 Task: Edit Costume Designer By SAAC in Adrenaline Trailer
Action: Mouse pressed left at (170, 65)
Screenshot: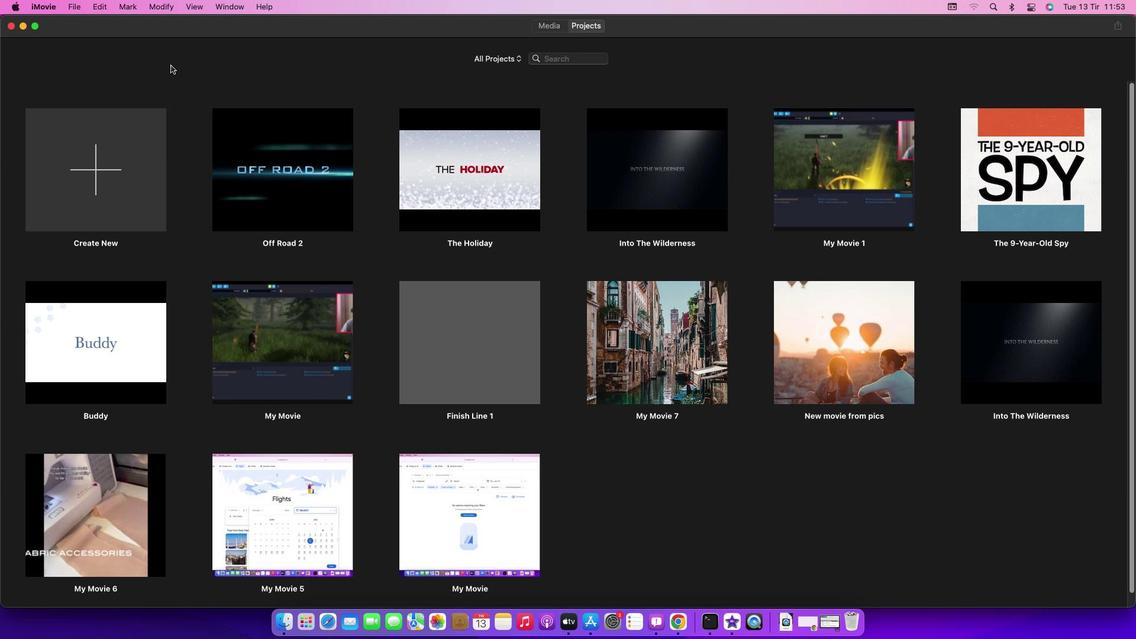 
Action: Mouse moved to (76, 6)
Screenshot: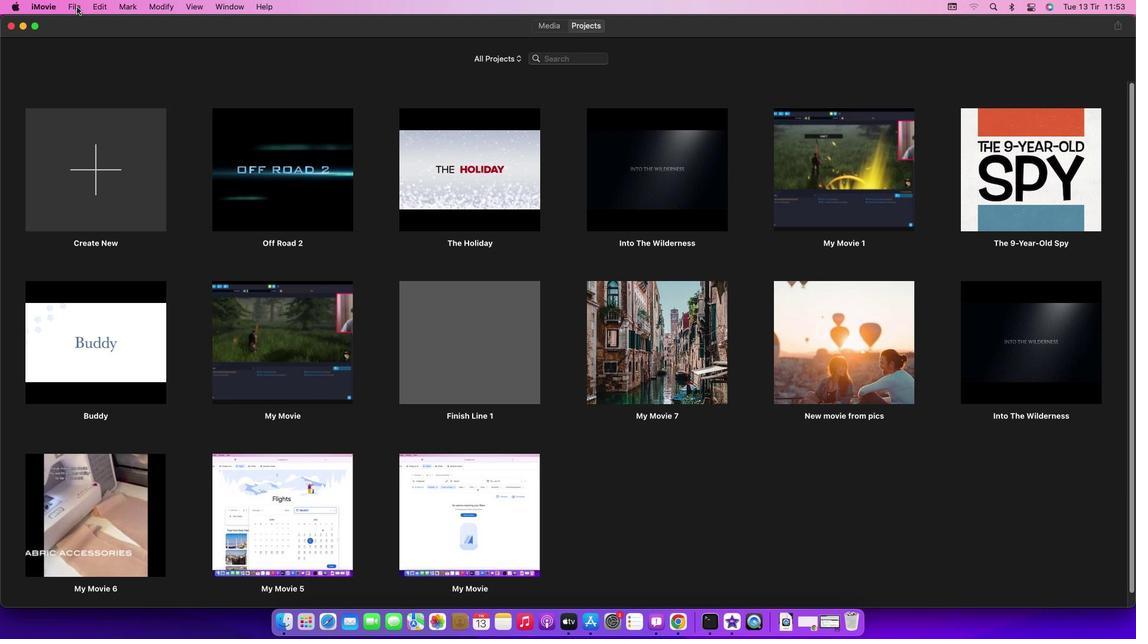 
Action: Mouse pressed left at (76, 6)
Screenshot: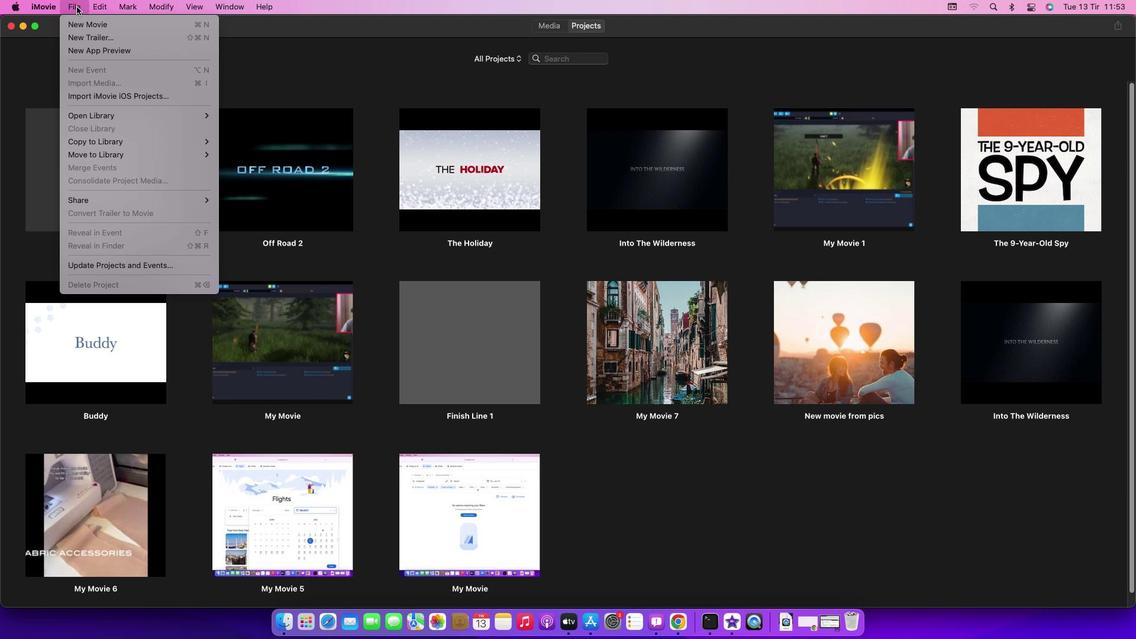 
Action: Mouse moved to (86, 40)
Screenshot: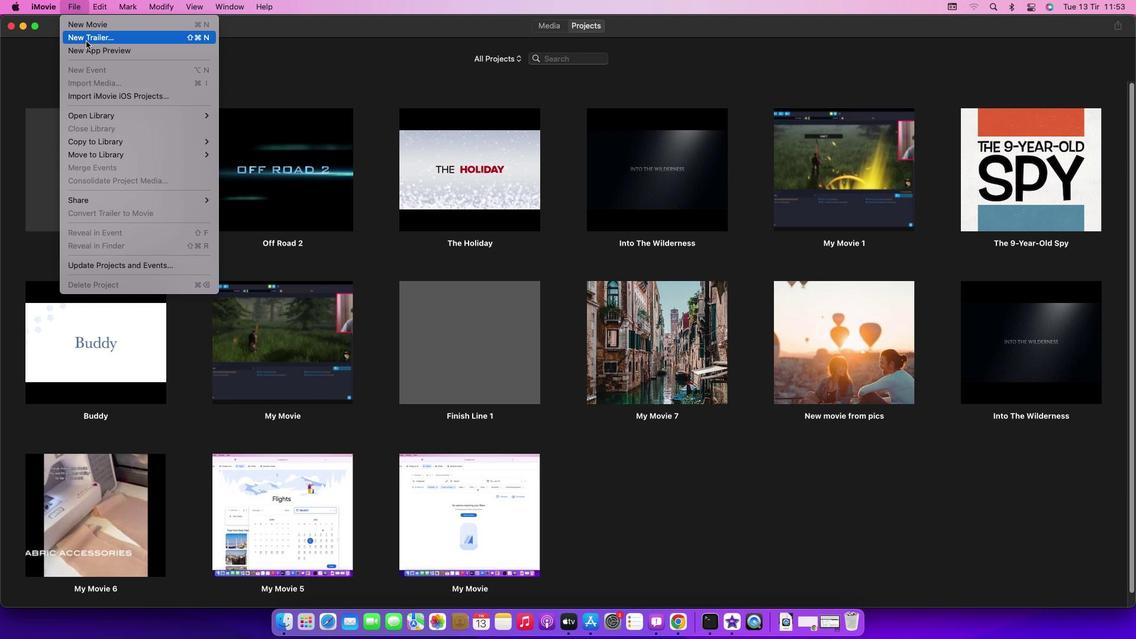 
Action: Mouse pressed left at (86, 40)
Screenshot: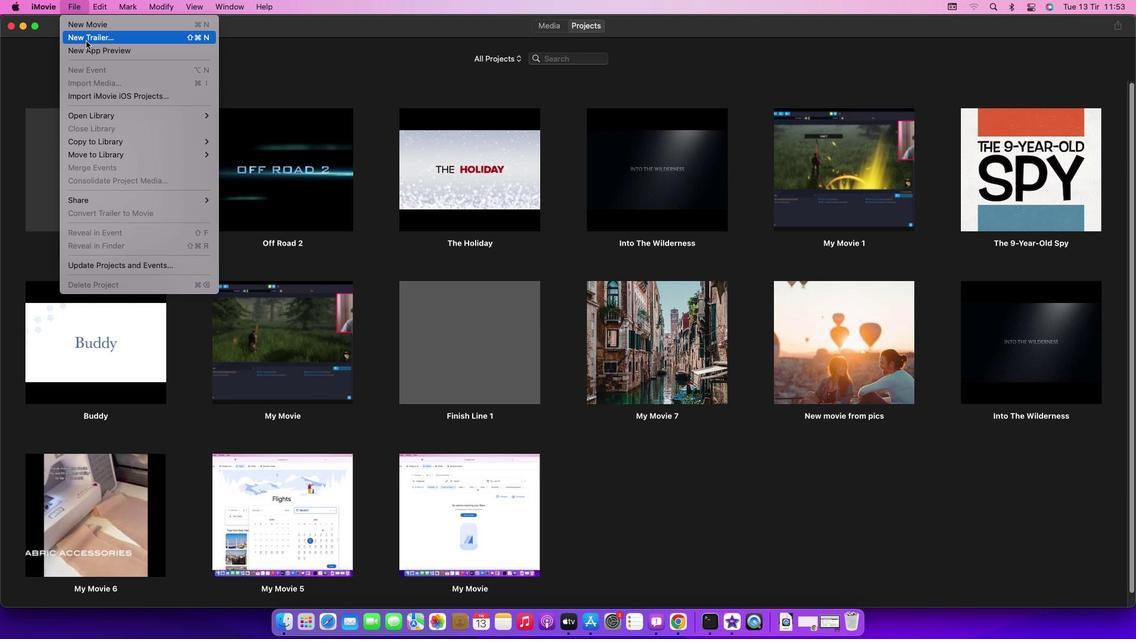 
Action: Mouse moved to (663, 335)
Screenshot: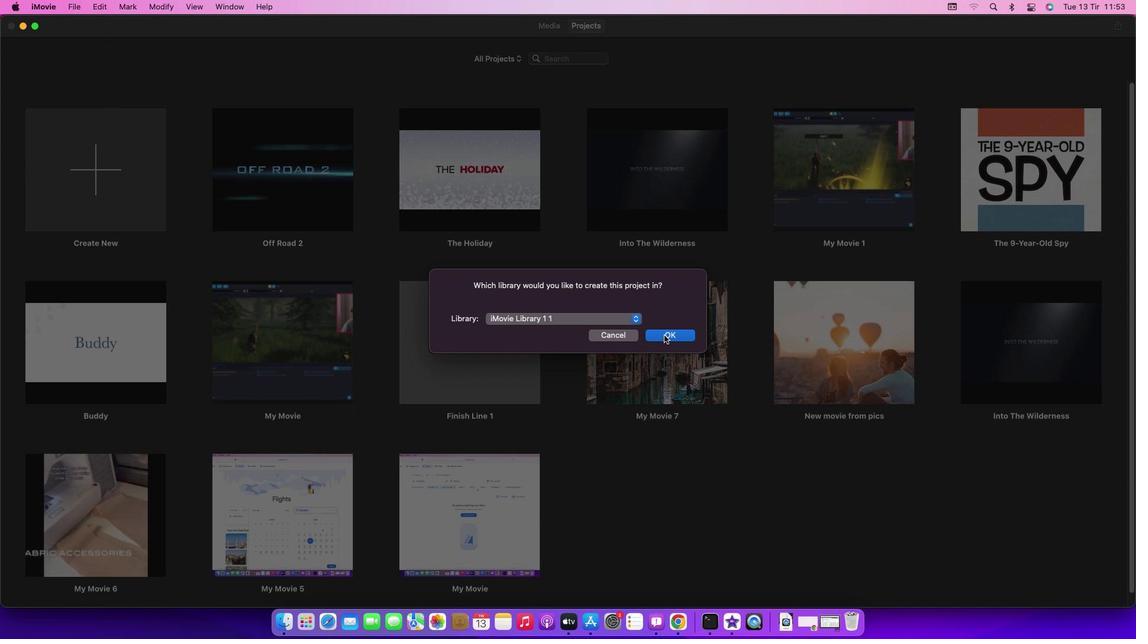 
Action: Mouse pressed left at (663, 335)
Screenshot: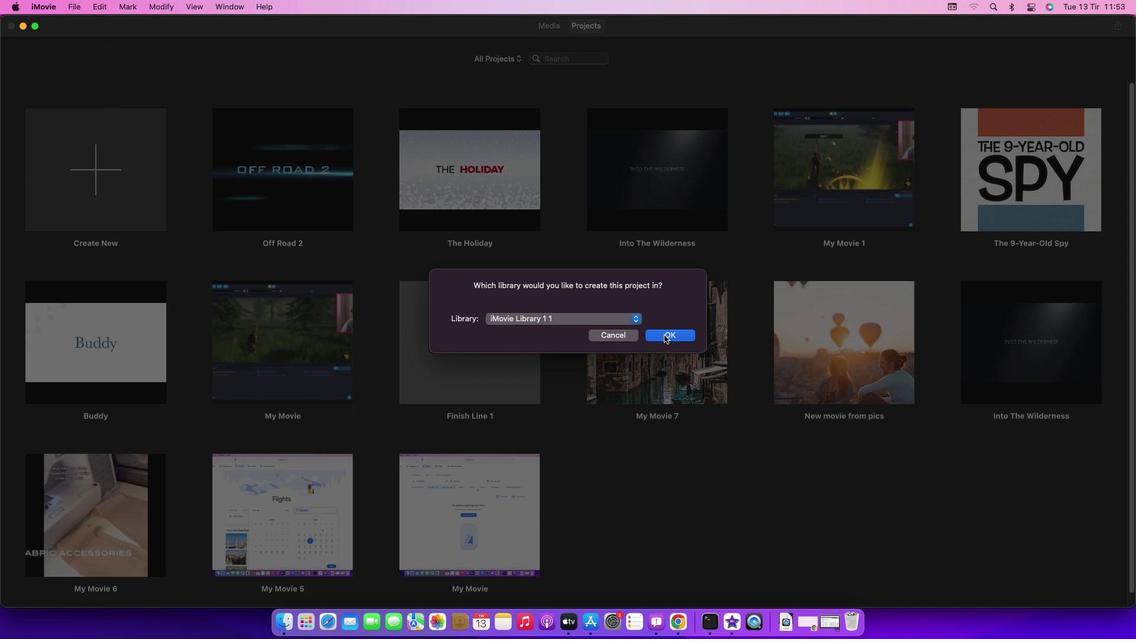 
Action: Mouse moved to (513, 221)
Screenshot: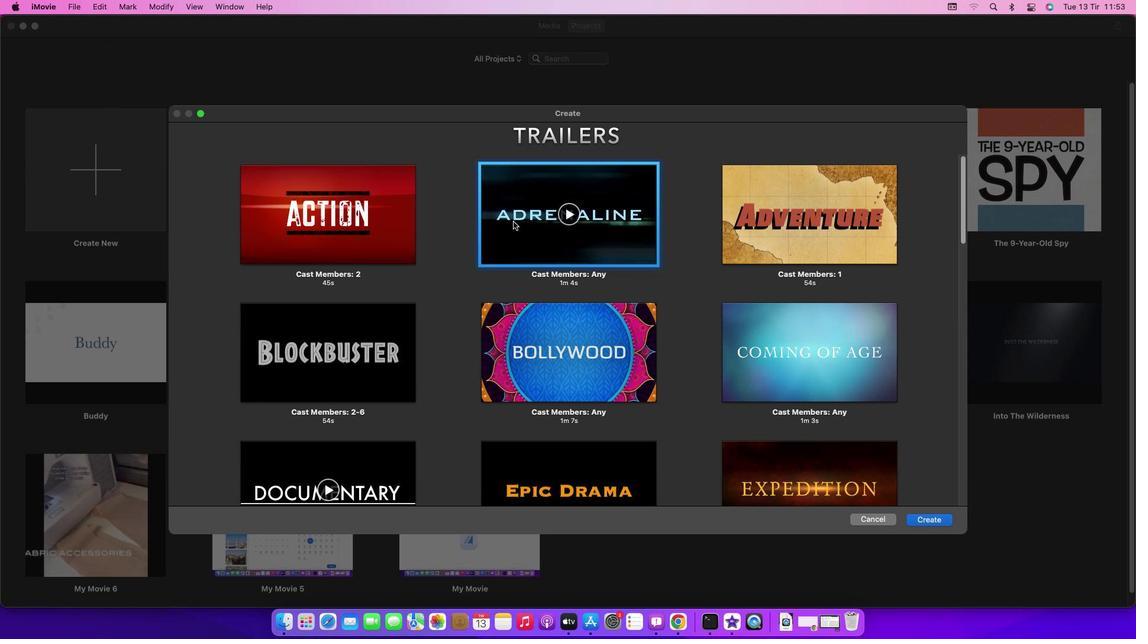 
Action: Mouse pressed left at (513, 221)
Screenshot: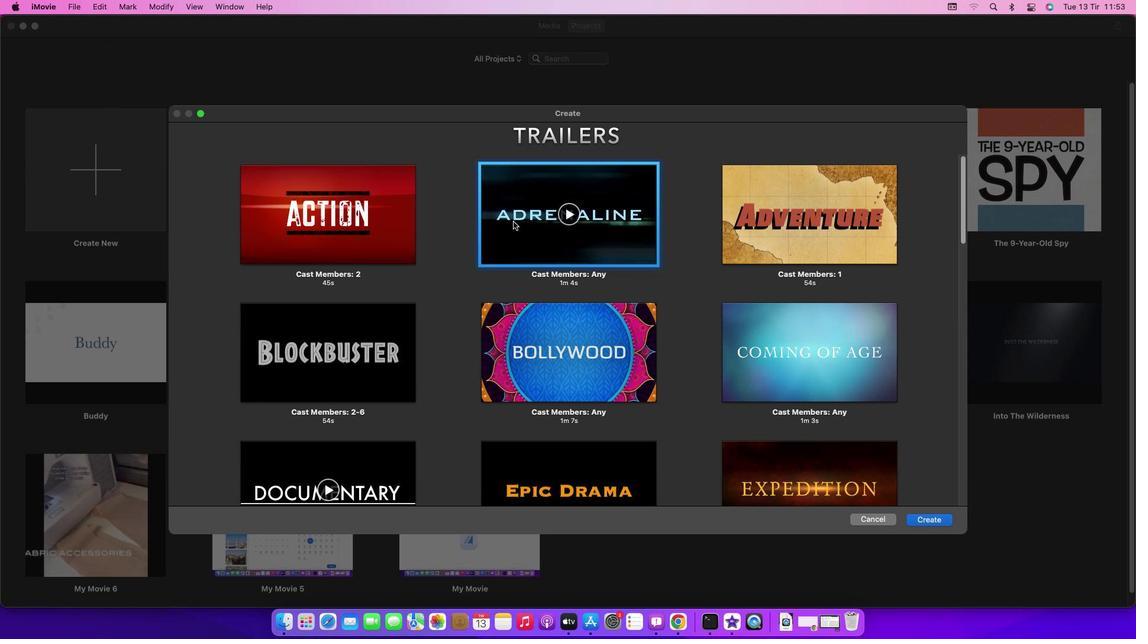 
Action: Mouse moved to (927, 523)
Screenshot: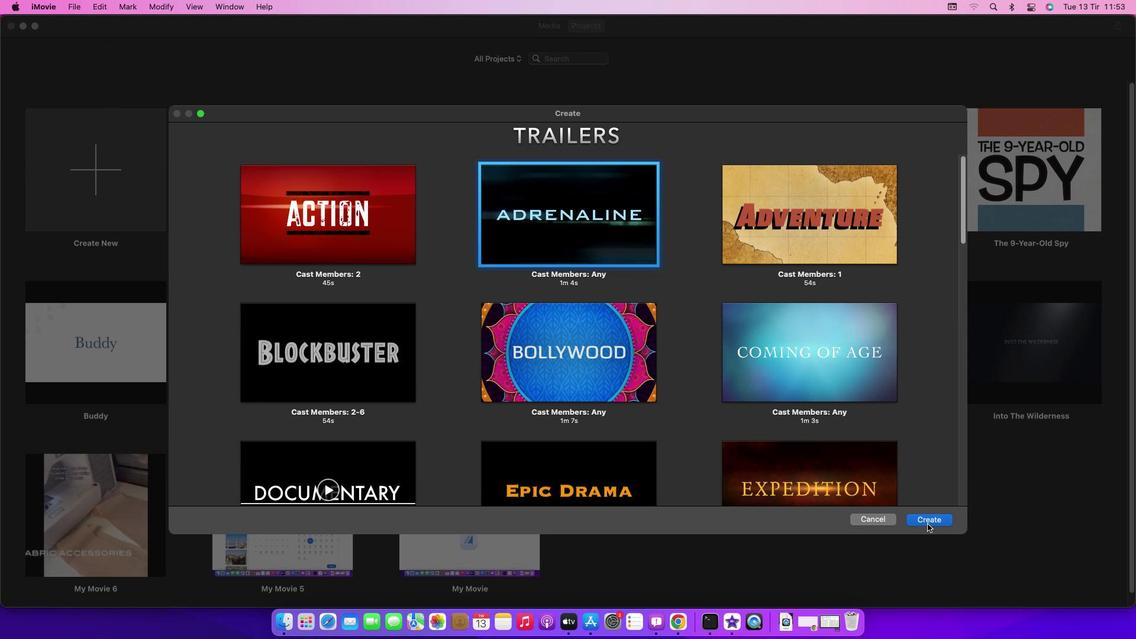 
Action: Mouse pressed left at (927, 523)
Screenshot: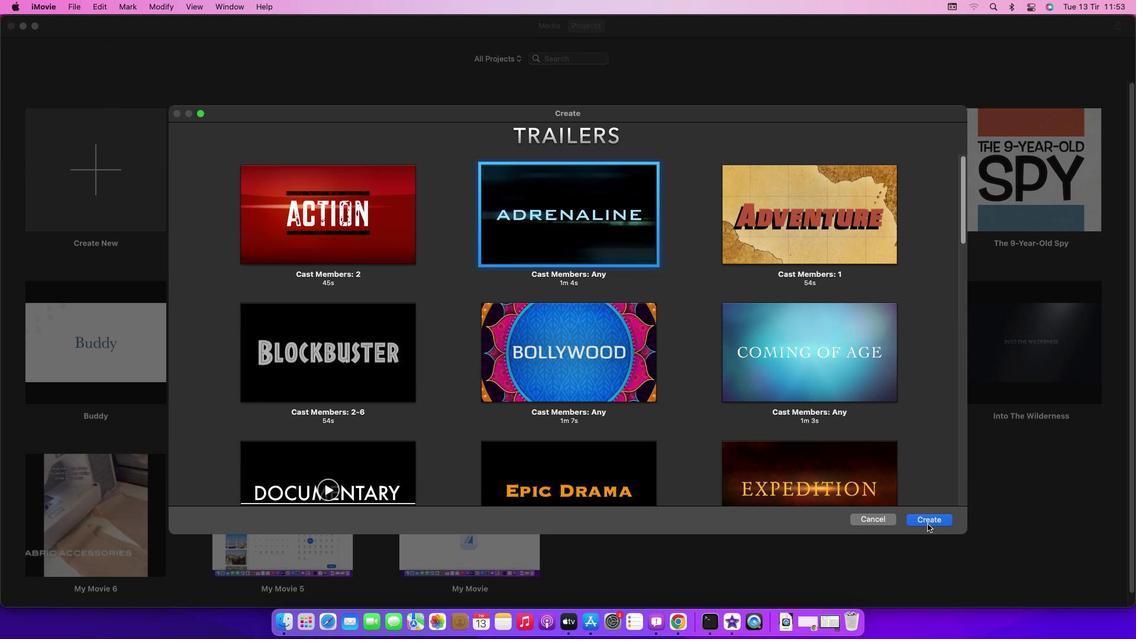 
Action: Mouse moved to (305, 527)
Screenshot: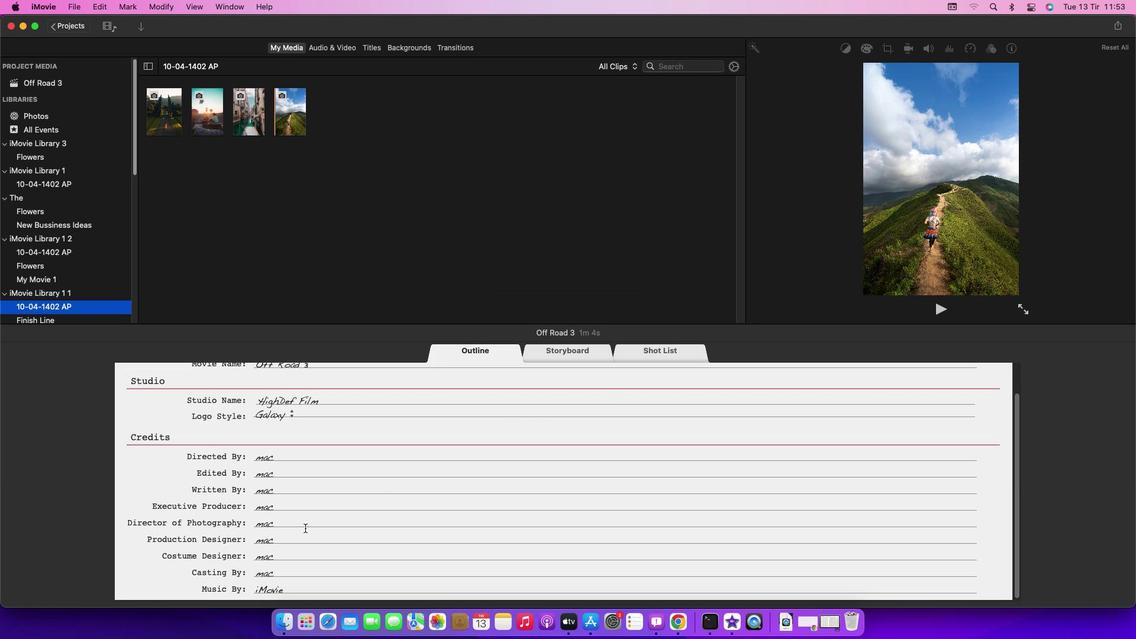 
Action: Mouse scrolled (305, 527) with delta (0, 0)
Screenshot: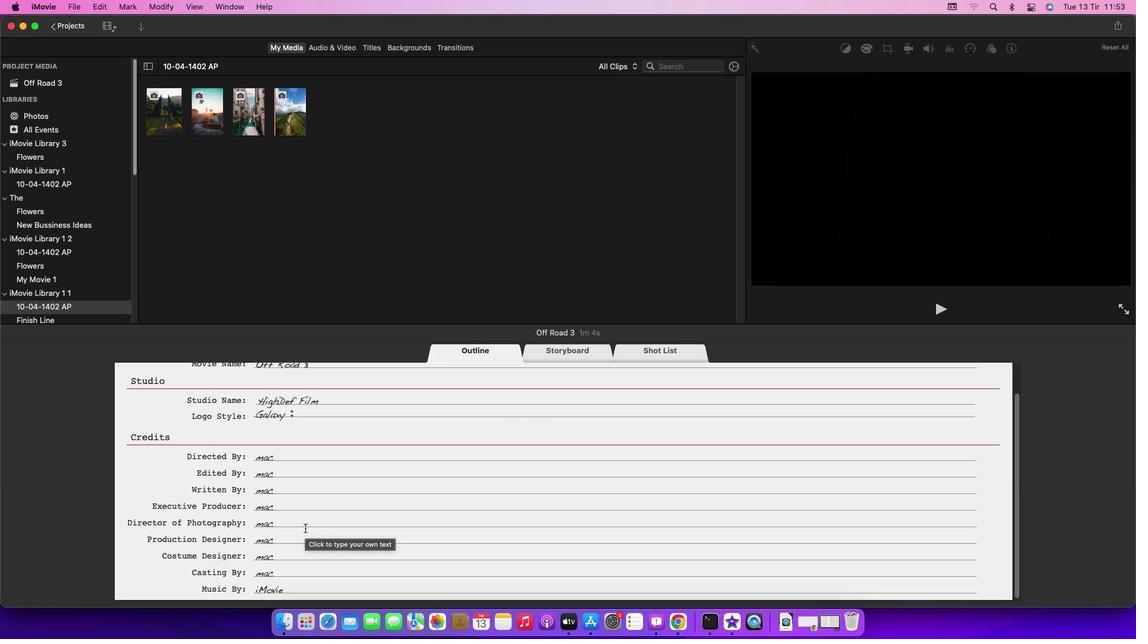 
Action: Mouse scrolled (305, 527) with delta (0, 0)
Screenshot: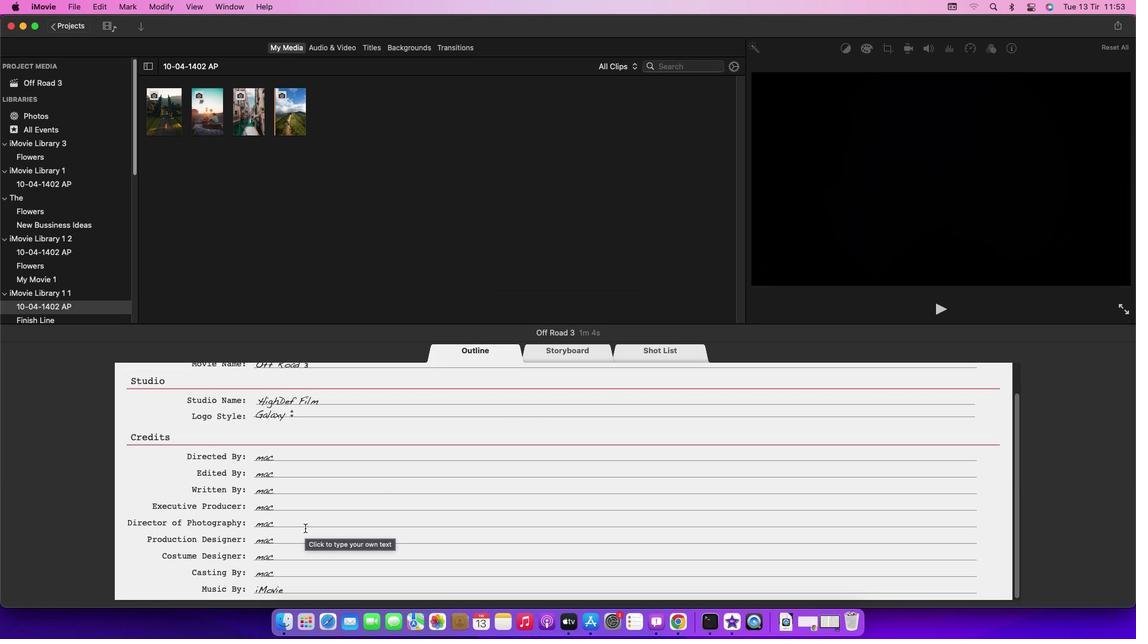 
Action: Mouse scrolled (305, 527) with delta (0, 0)
Screenshot: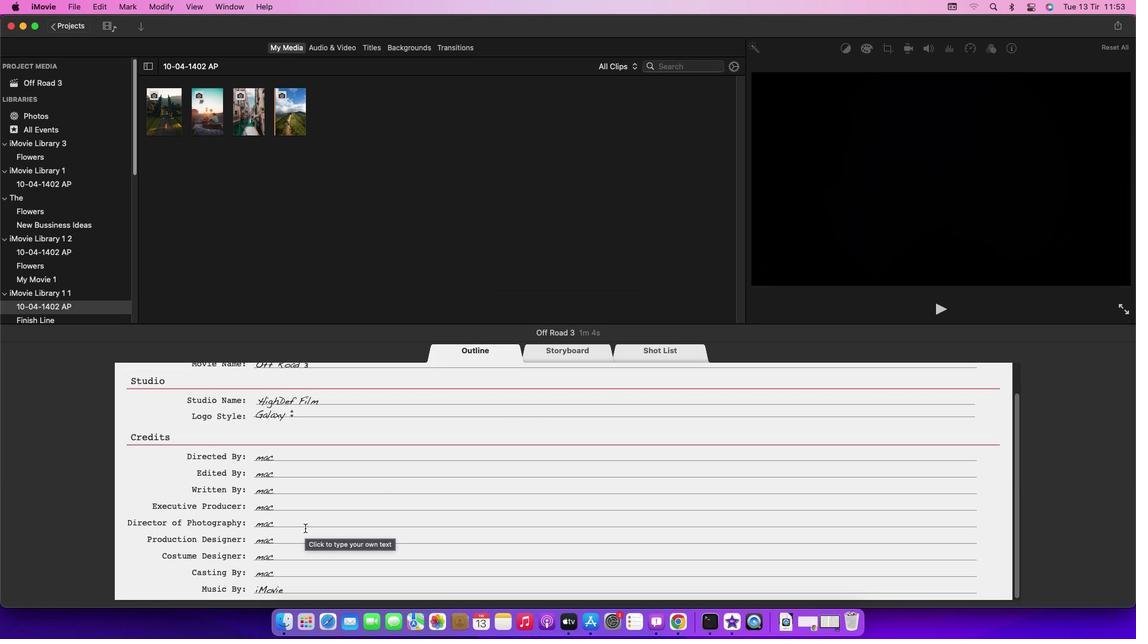 
Action: Mouse moved to (279, 561)
Screenshot: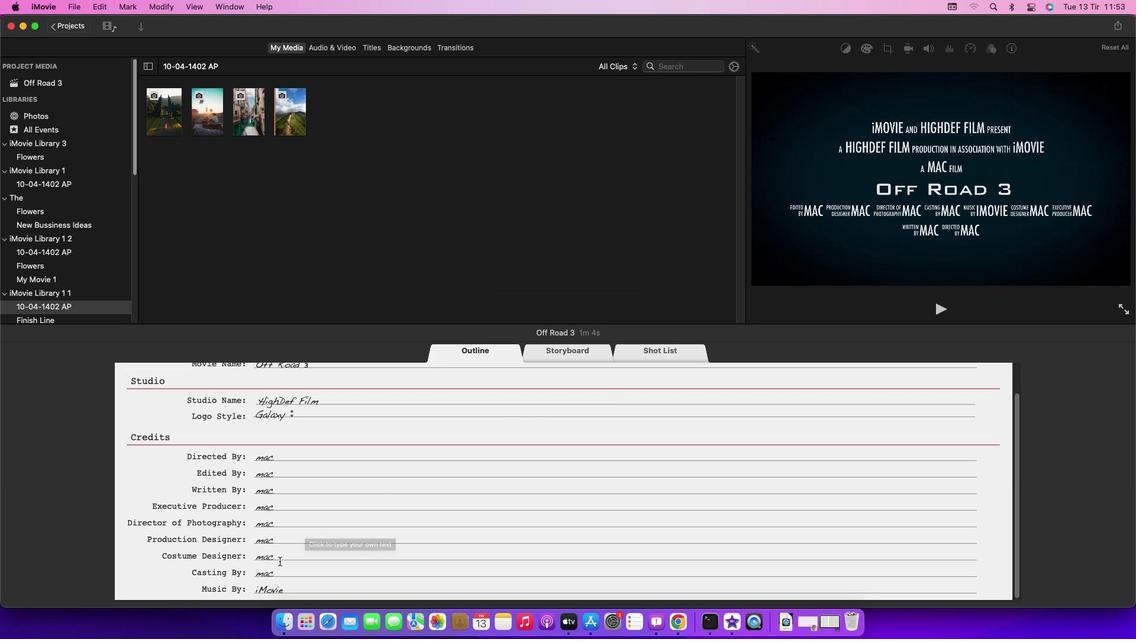 
Action: Mouse pressed left at (279, 561)
Screenshot: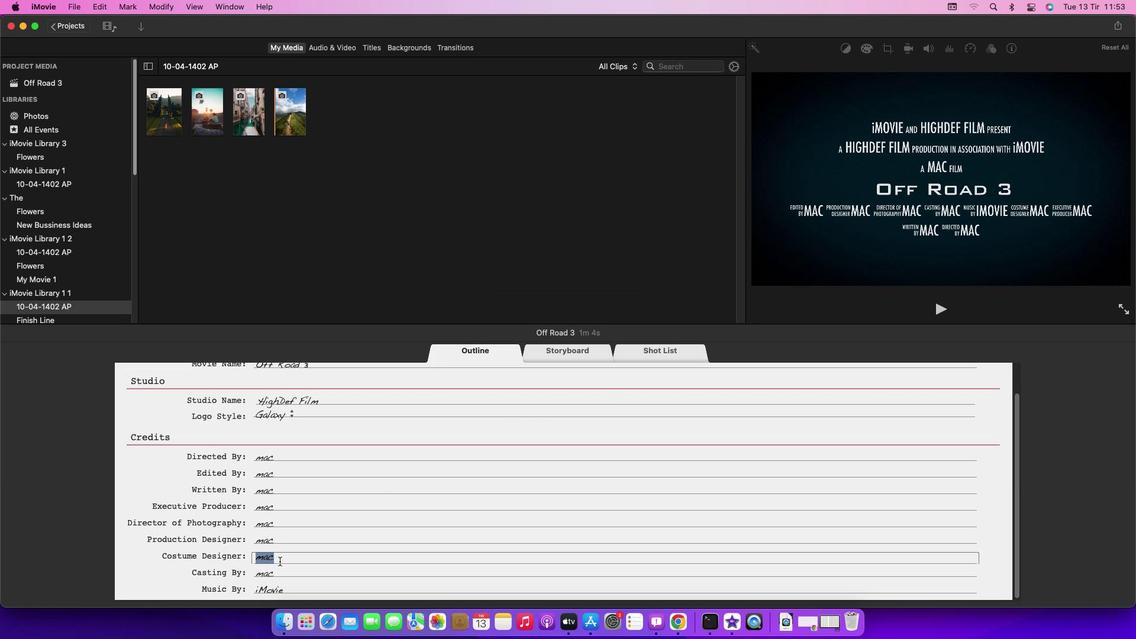 
Action: Key pressed Key.backspace'S''A''A''C'Key.enter
Screenshot: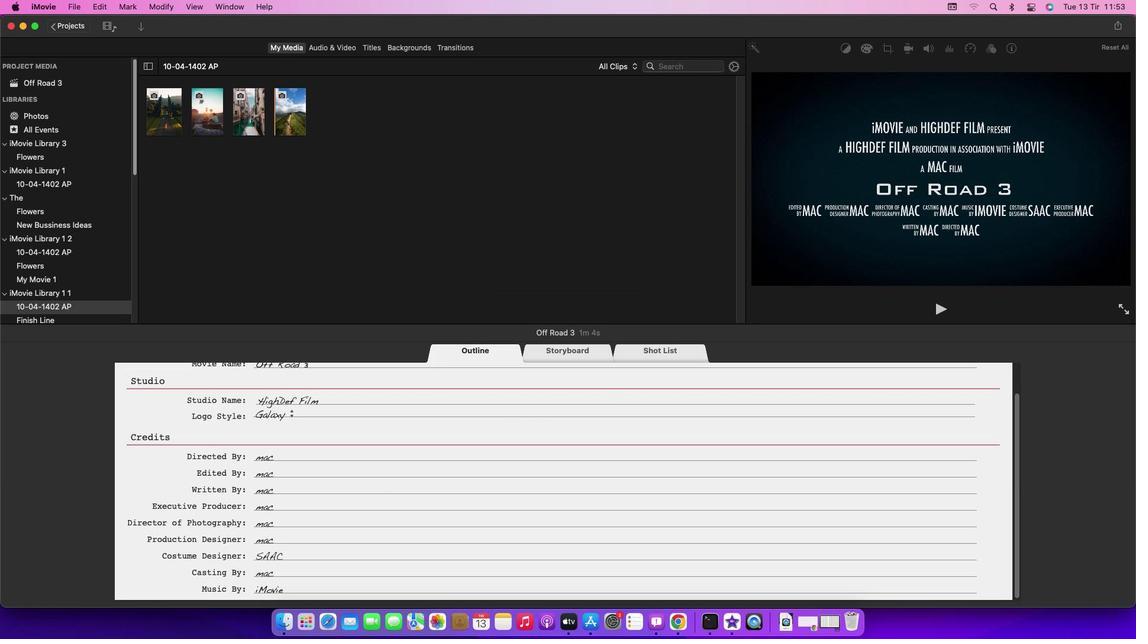 
